 Task: Check the percentage active listings of dock in the last 1 year.
Action: Mouse moved to (813, 197)
Screenshot: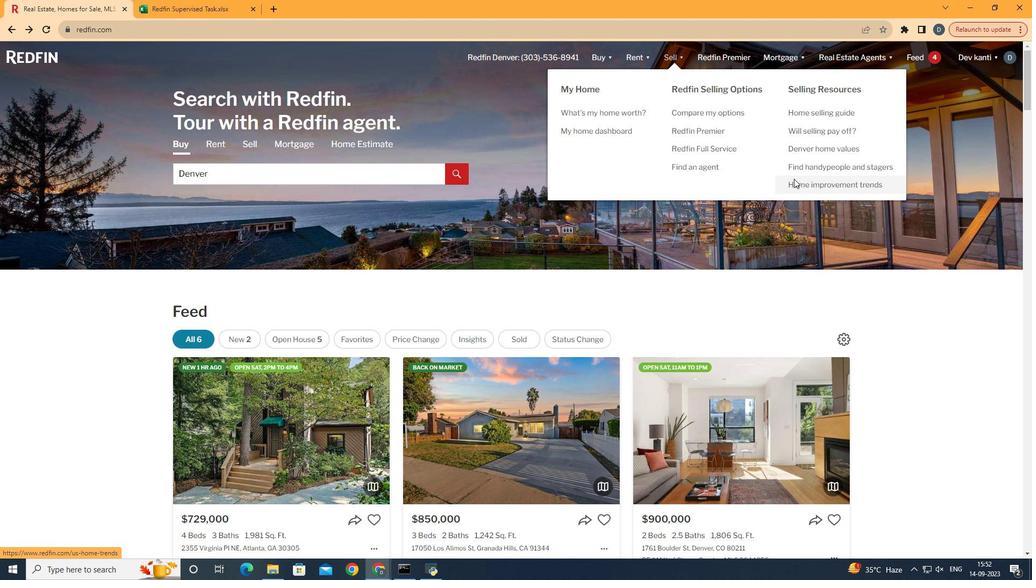 
Action: Mouse pressed left at (813, 197)
Screenshot: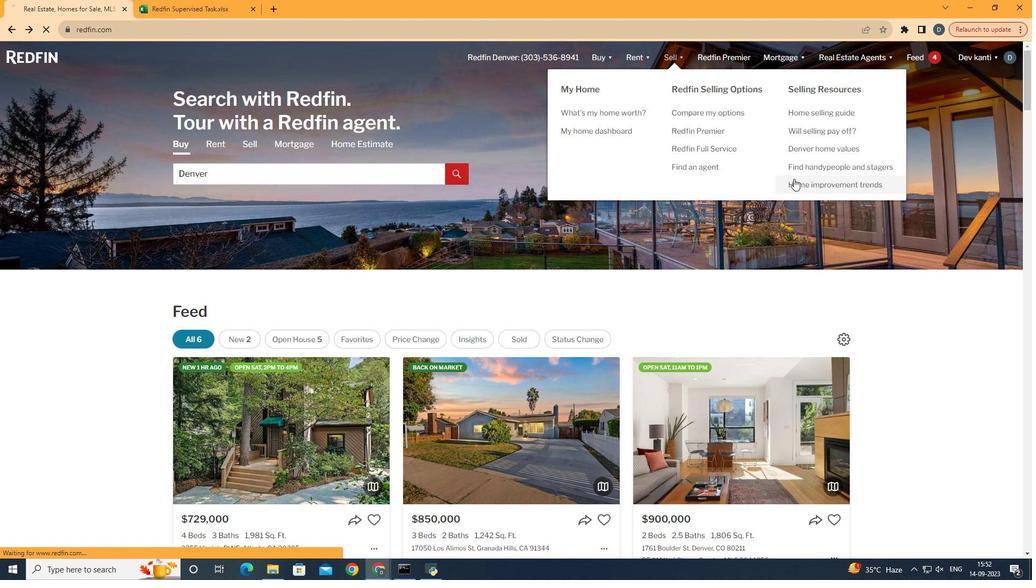 
Action: Mouse moved to (273, 232)
Screenshot: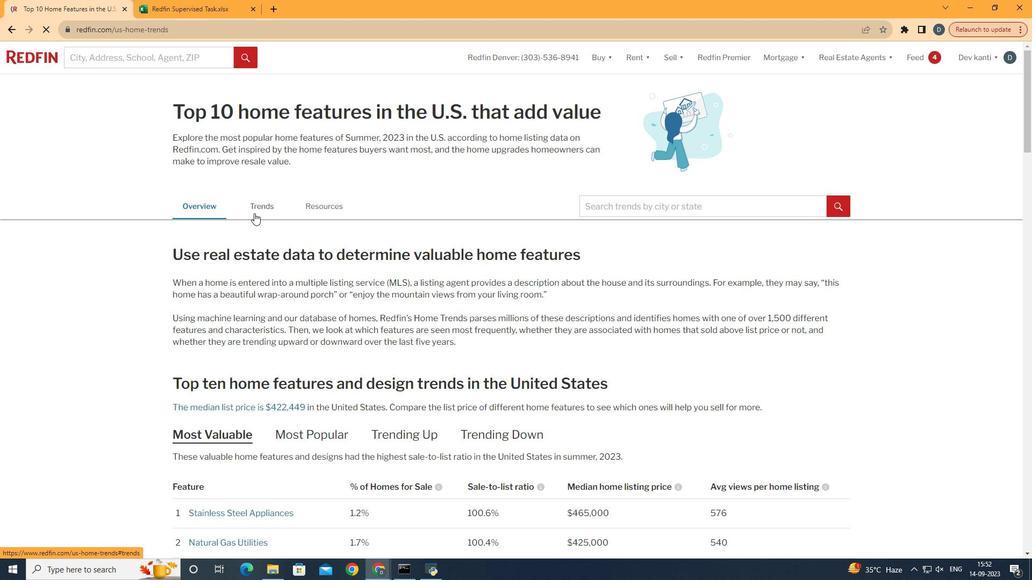 
Action: Mouse pressed left at (273, 232)
Screenshot: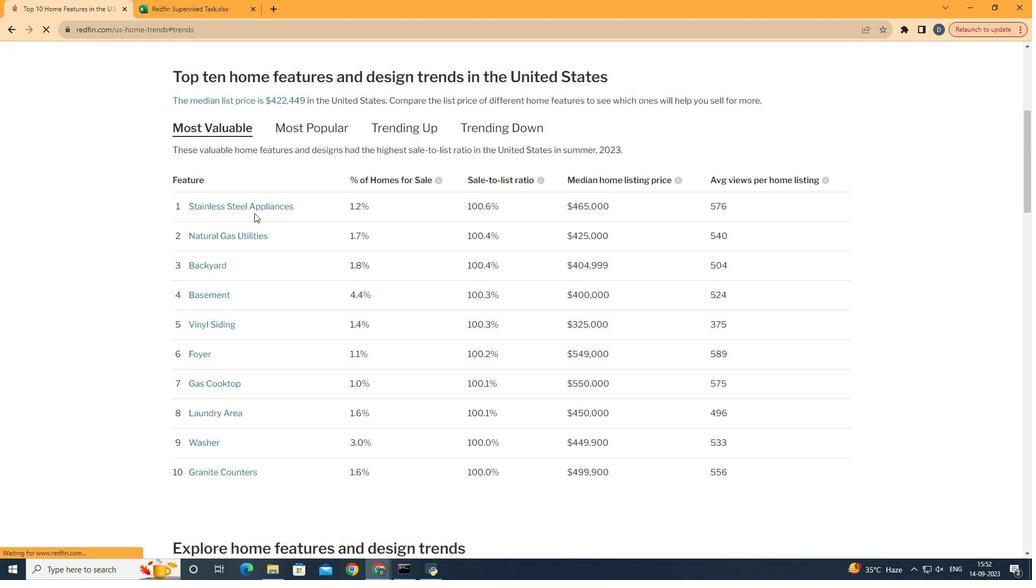
Action: Mouse moved to (381, 301)
Screenshot: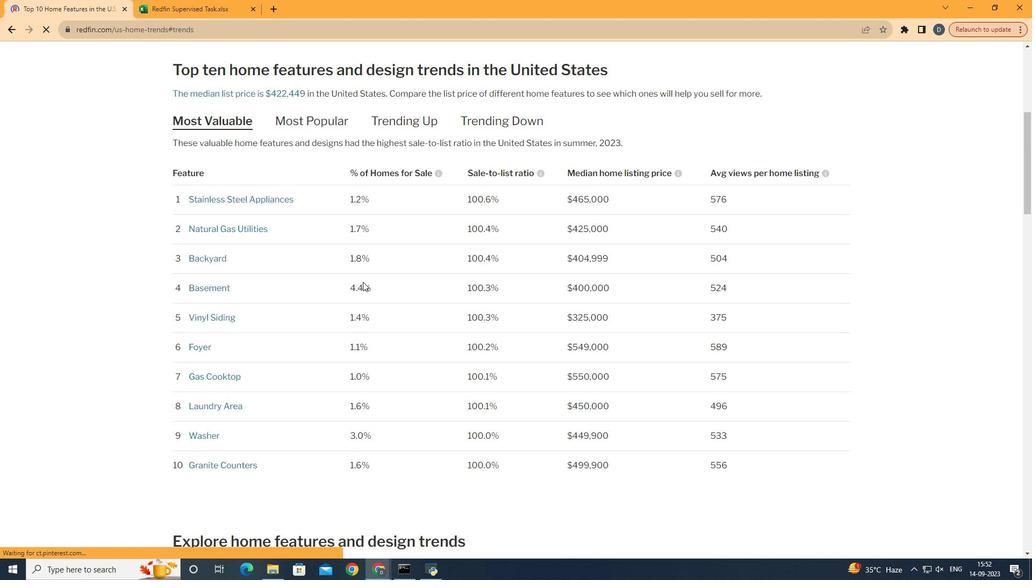
Action: Mouse scrolled (381, 300) with delta (0, 0)
Screenshot: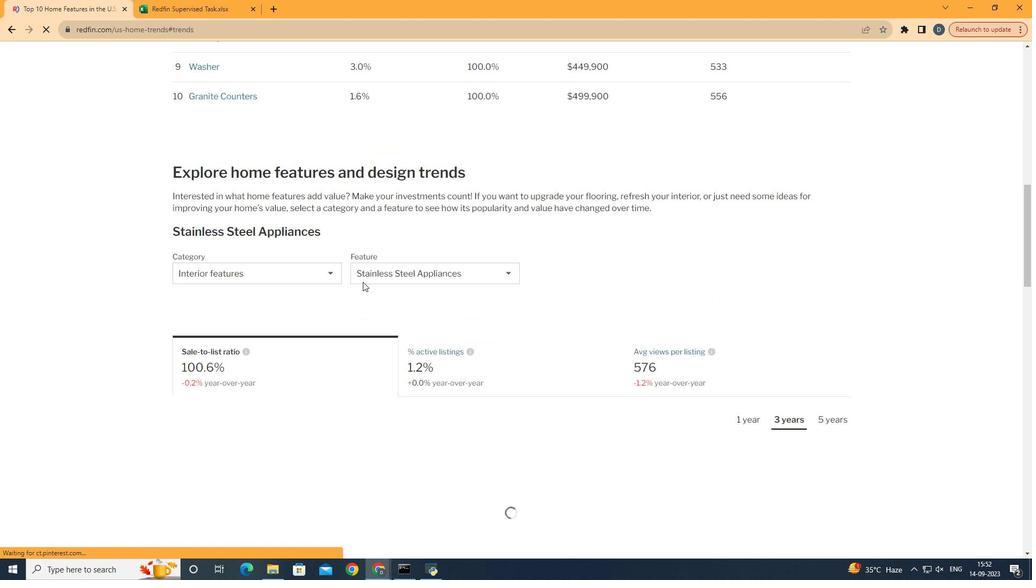
Action: Mouse scrolled (381, 300) with delta (0, 0)
Screenshot: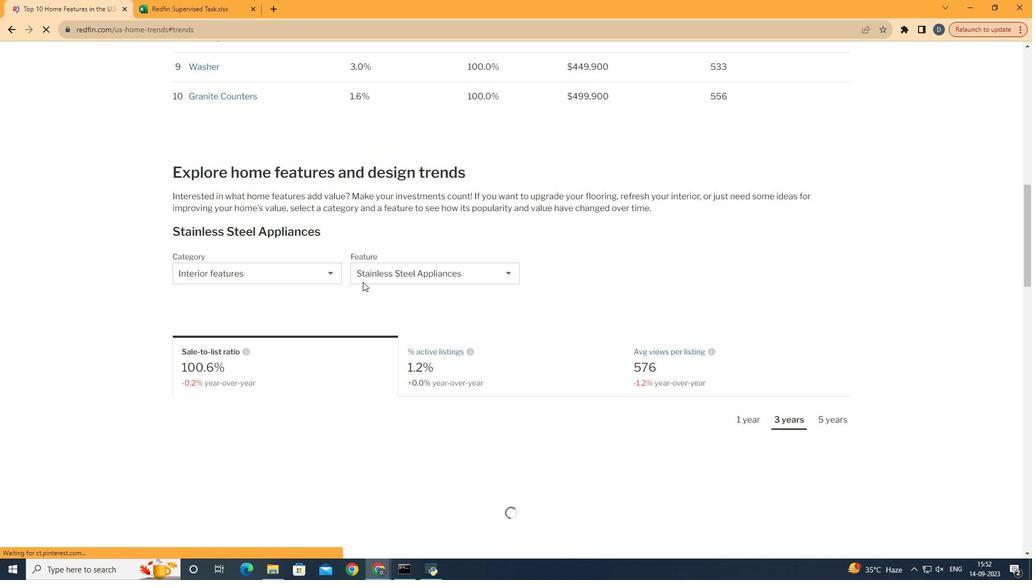 
Action: Mouse scrolled (381, 300) with delta (0, 0)
Screenshot: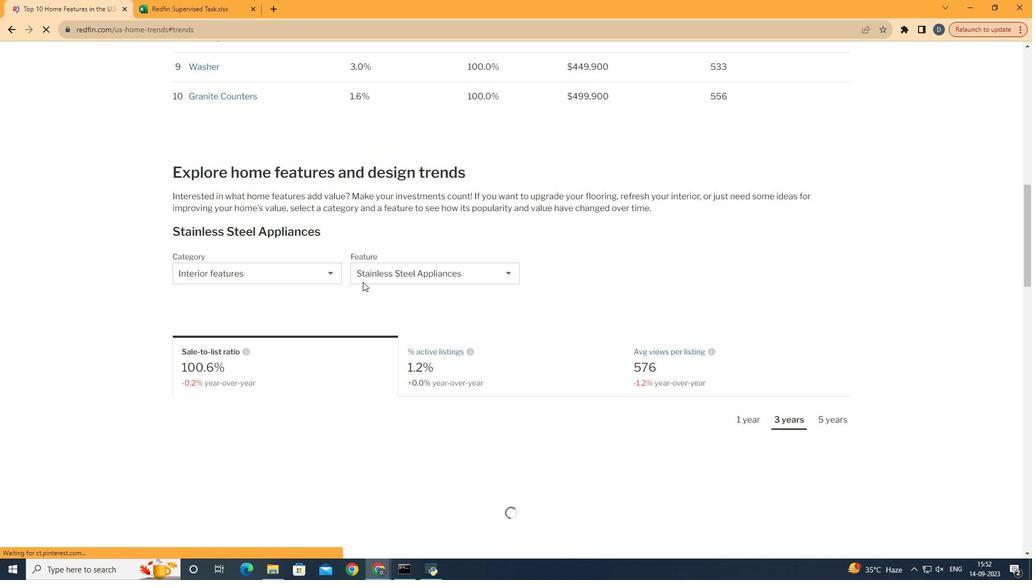 
Action: Mouse scrolled (381, 300) with delta (0, 0)
Screenshot: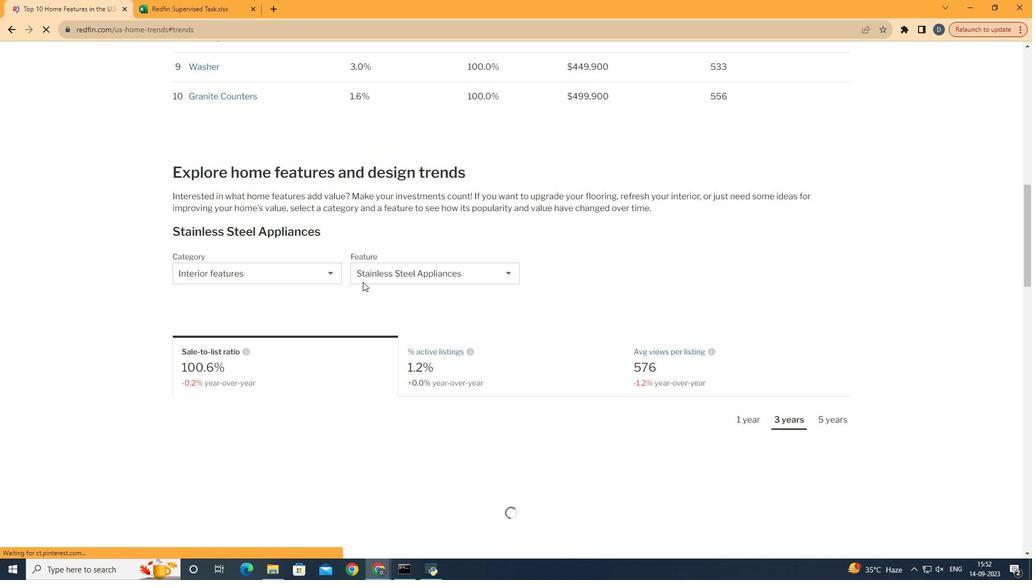 
Action: Mouse scrolled (381, 300) with delta (0, 0)
Screenshot: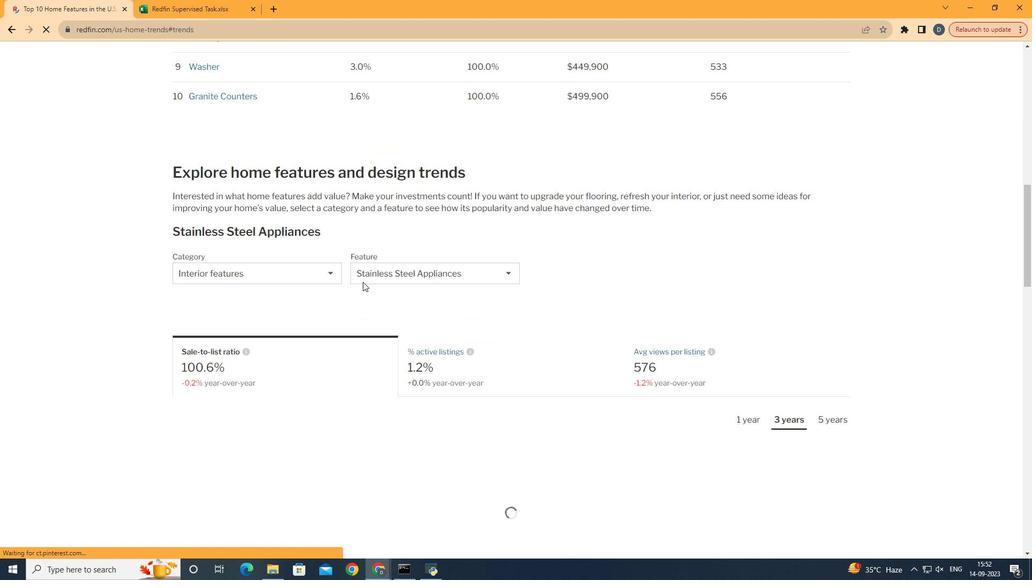 
Action: Mouse scrolled (381, 300) with delta (0, 0)
Screenshot: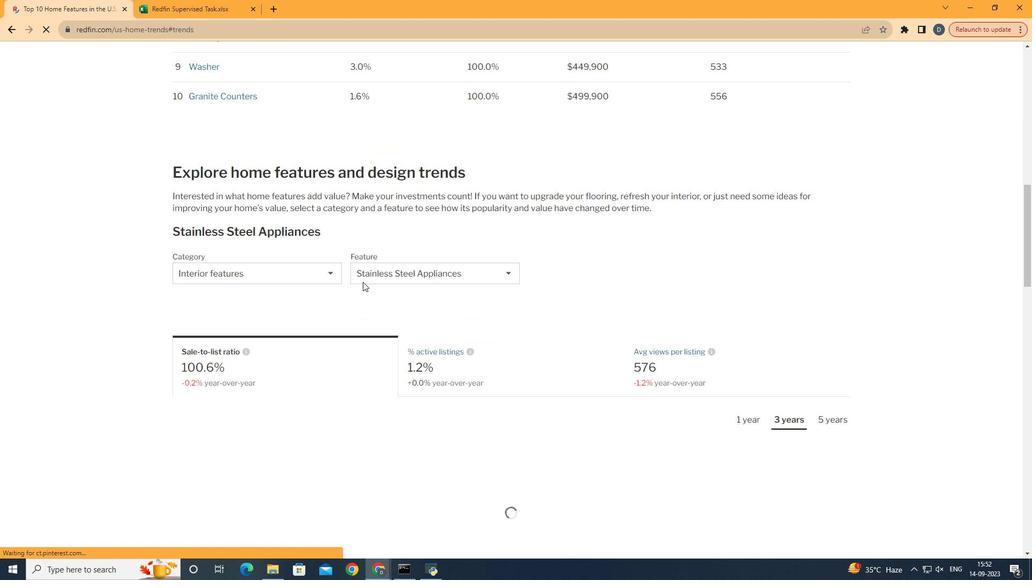 
Action: Mouse scrolled (381, 300) with delta (0, 0)
Screenshot: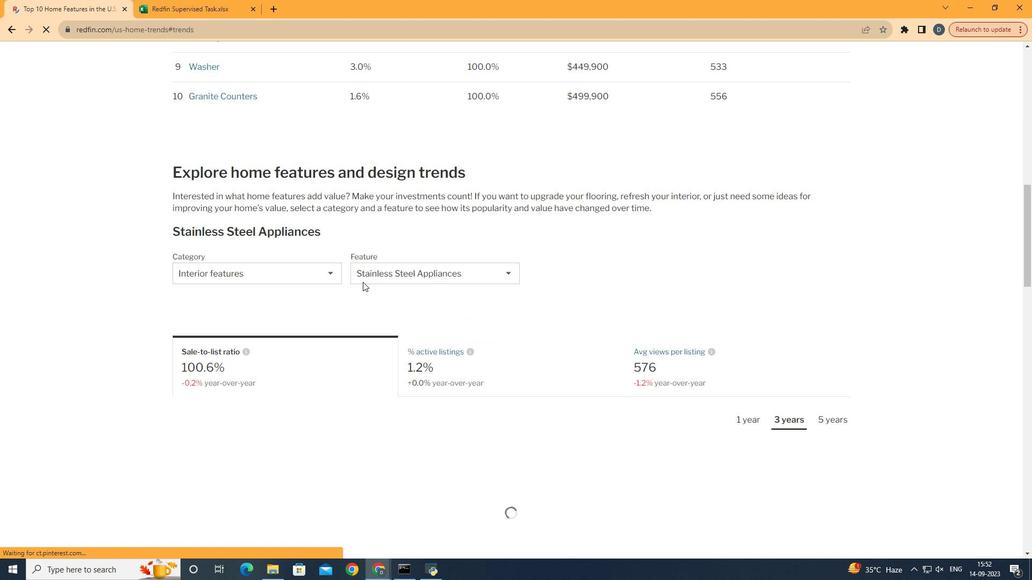 
Action: Mouse moved to (353, 300)
Screenshot: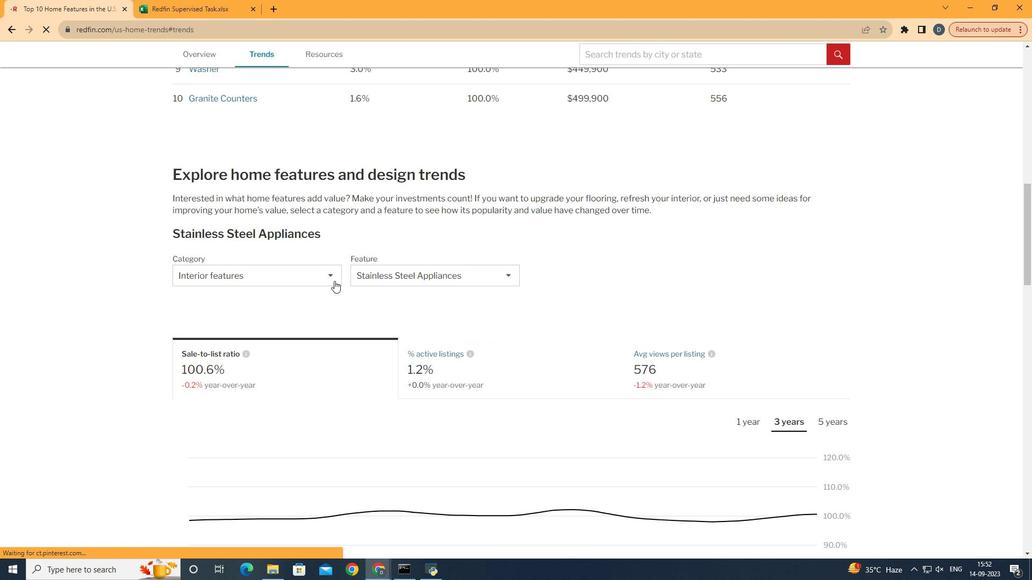 
Action: Mouse scrolled (353, 299) with delta (0, 0)
Screenshot: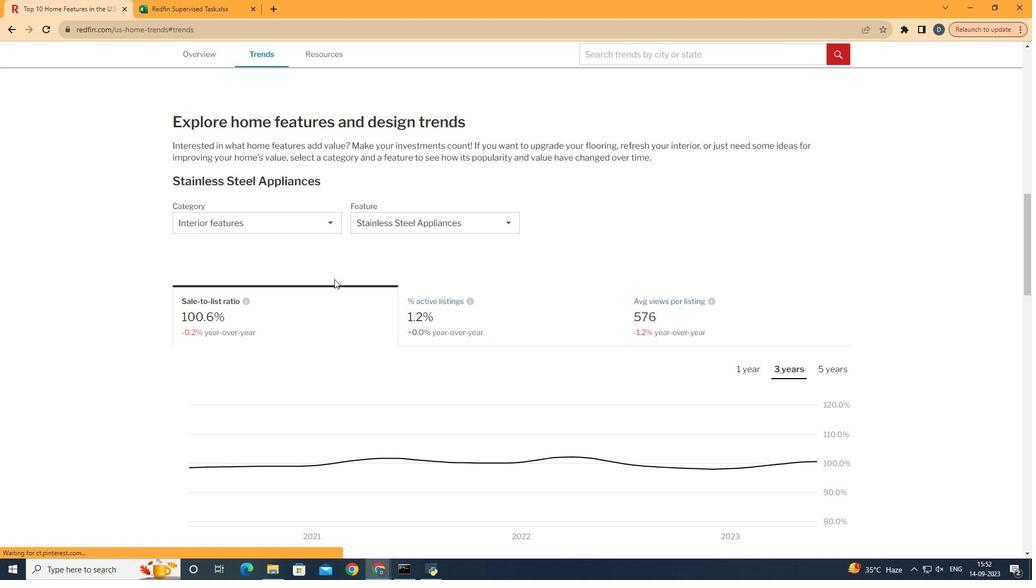
Action: Mouse moved to (346, 288)
Screenshot: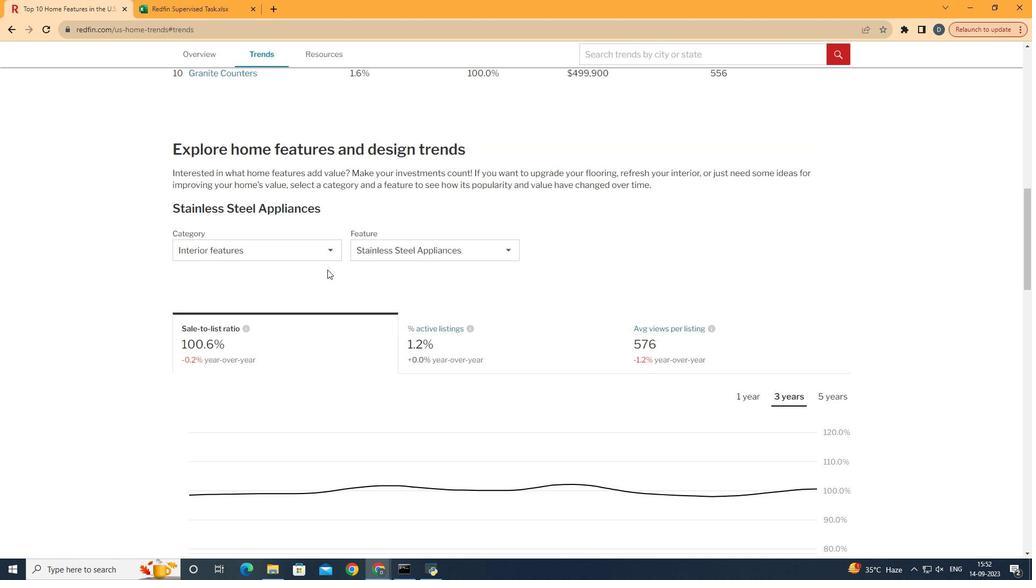 
Action: Mouse scrolled (346, 288) with delta (0, 0)
Screenshot: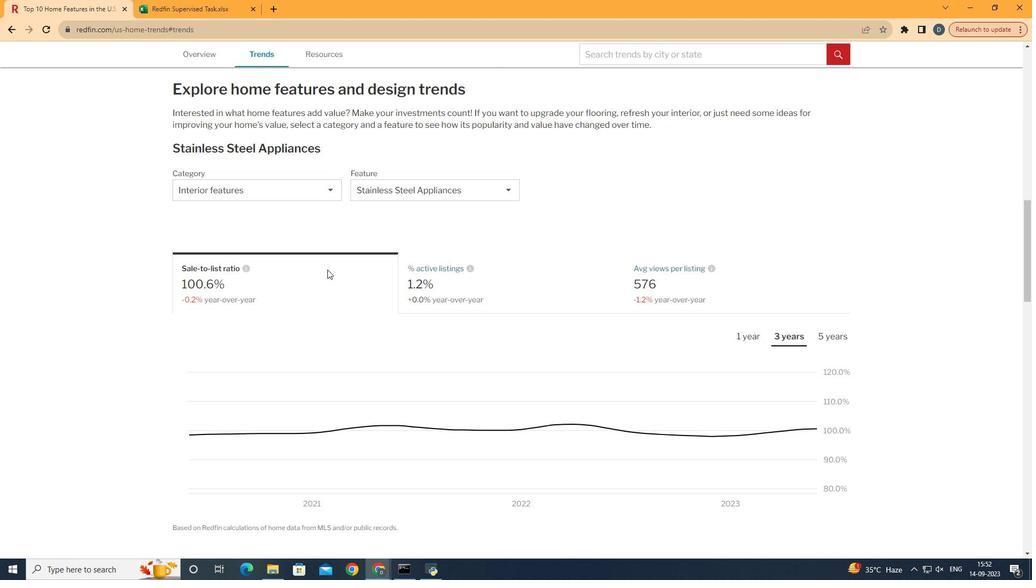 
Action: Mouse scrolled (346, 288) with delta (0, 0)
Screenshot: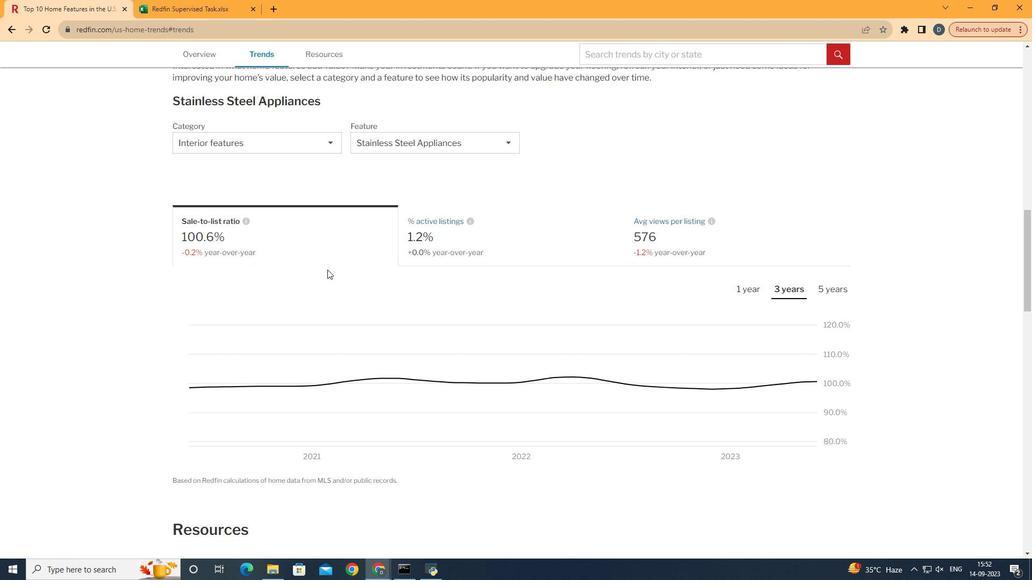 
Action: Mouse moved to (347, 166)
Screenshot: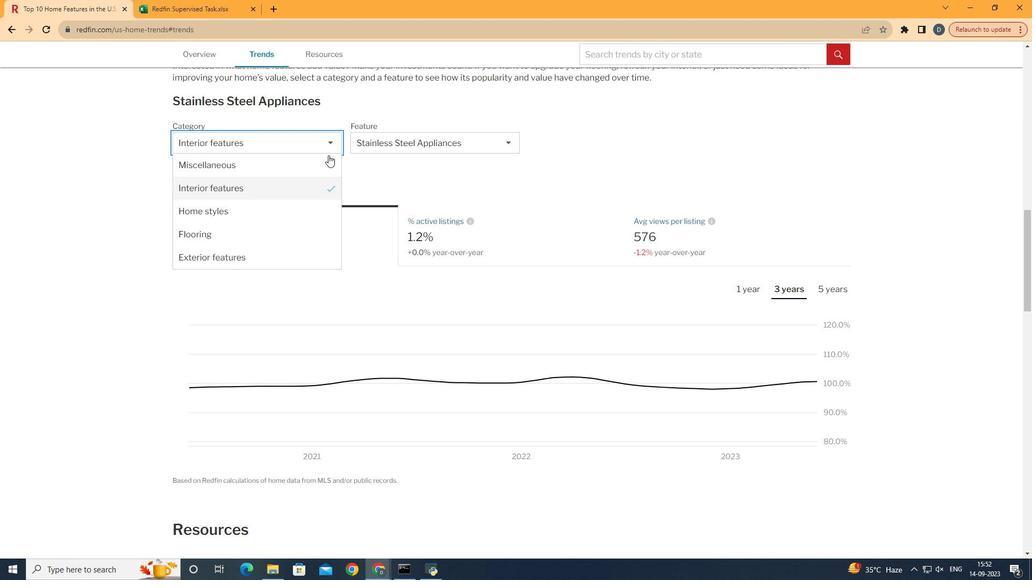 
Action: Mouse pressed left at (347, 166)
Screenshot: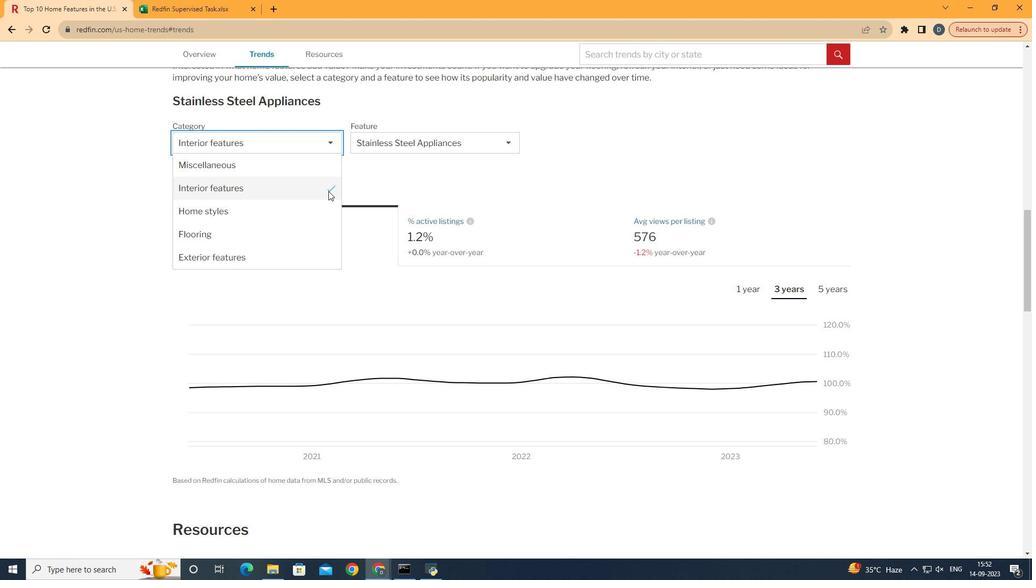 
Action: Mouse moved to (342, 274)
Screenshot: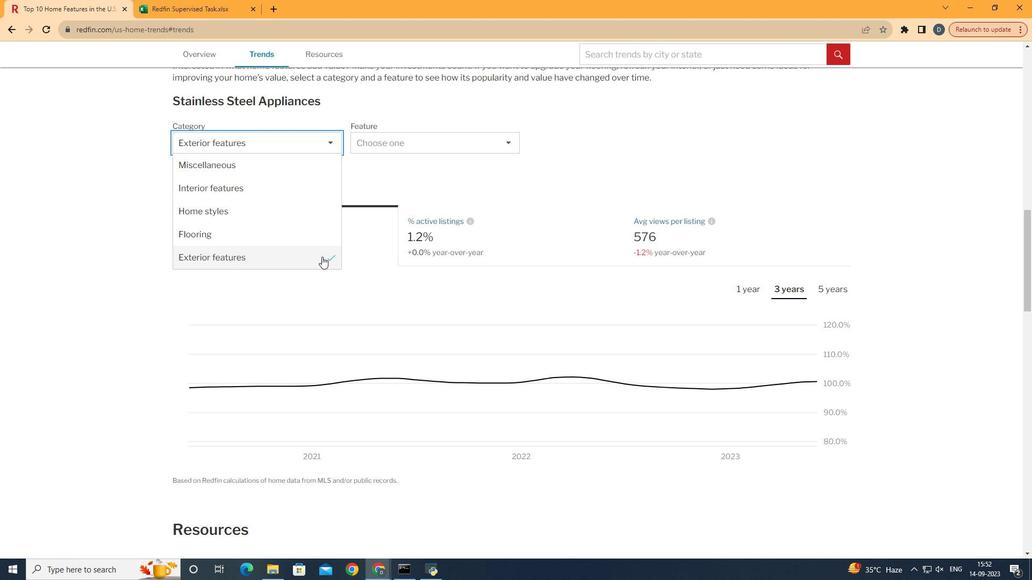 
Action: Mouse pressed left at (342, 274)
Screenshot: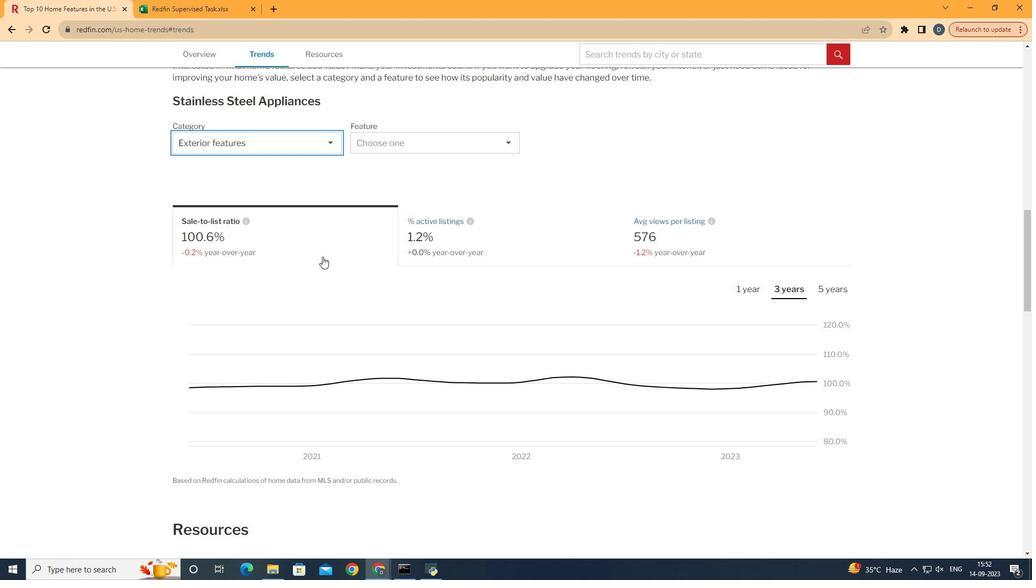 
Action: Mouse moved to (431, 172)
Screenshot: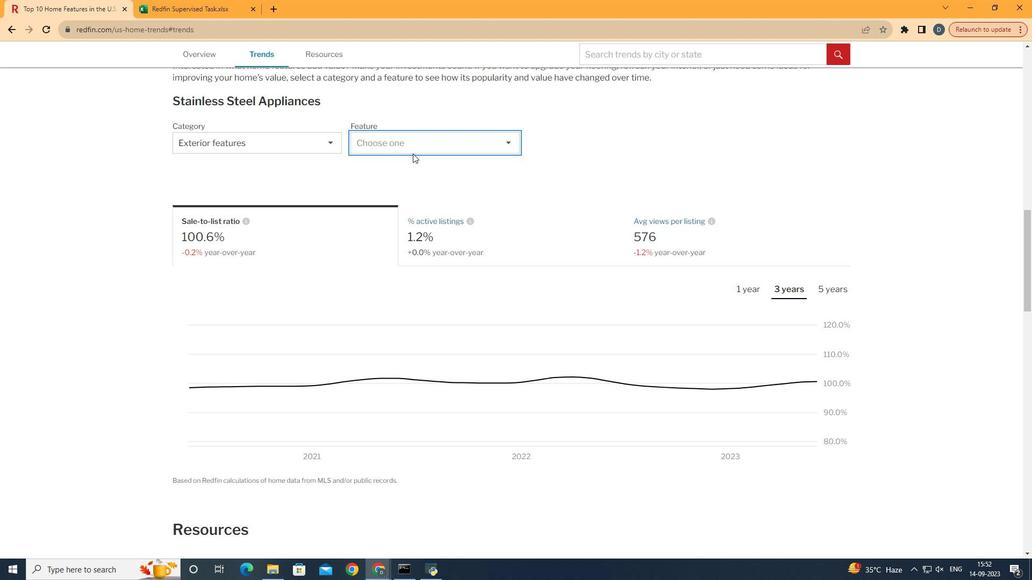 
Action: Mouse pressed left at (431, 172)
Screenshot: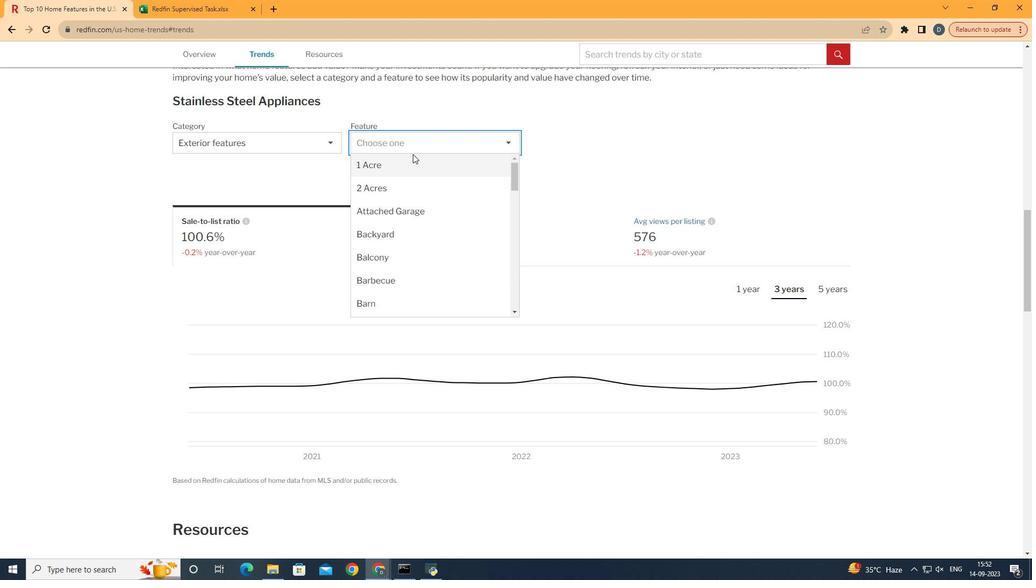 
Action: Mouse moved to (453, 258)
Screenshot: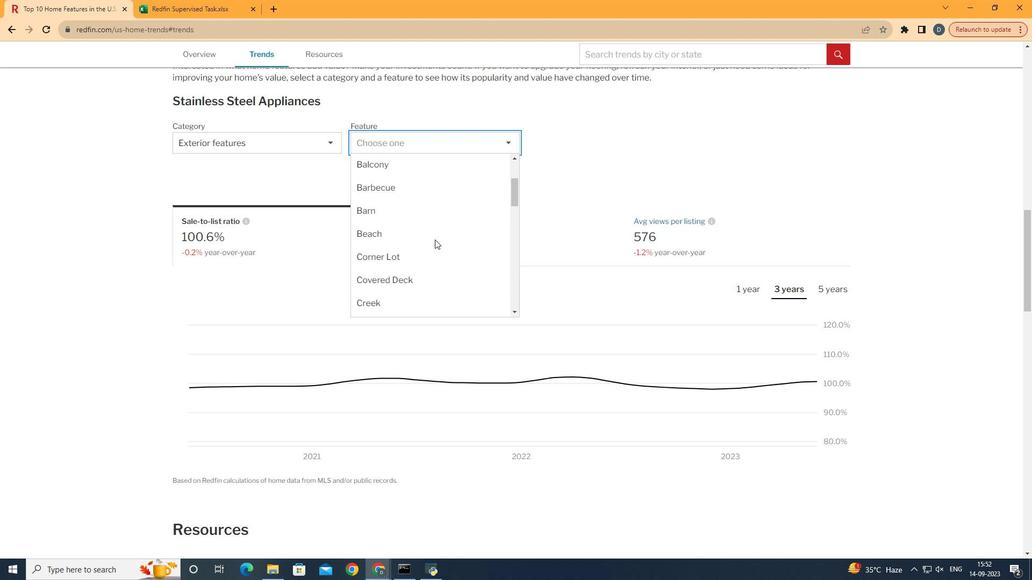 
Action: Mouse scrolled (453, 258) with delta (0, 0)
Screenshot: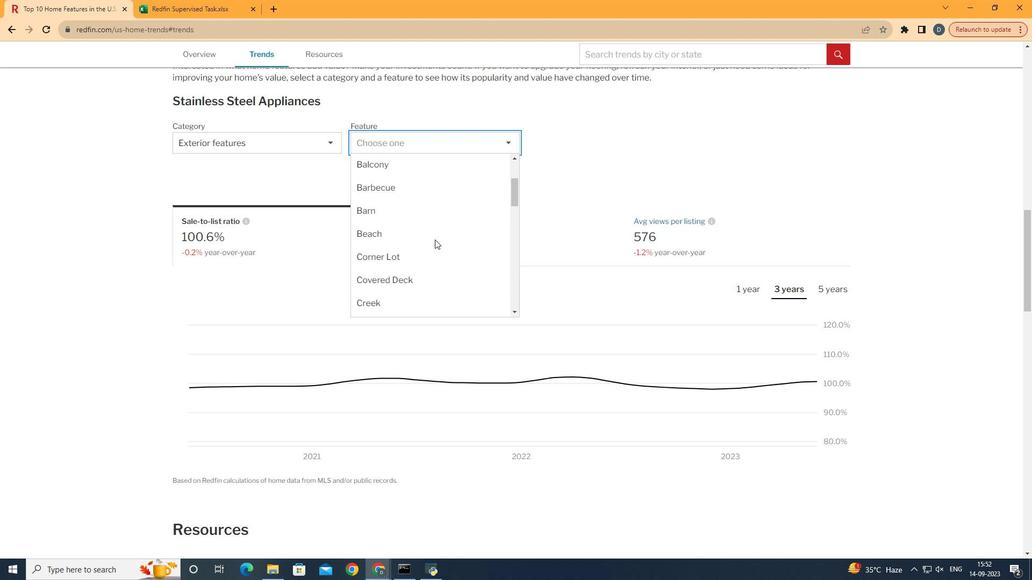 
Action: Mouse scrolled (453, 258) with delta (0, 0)
Screenshot: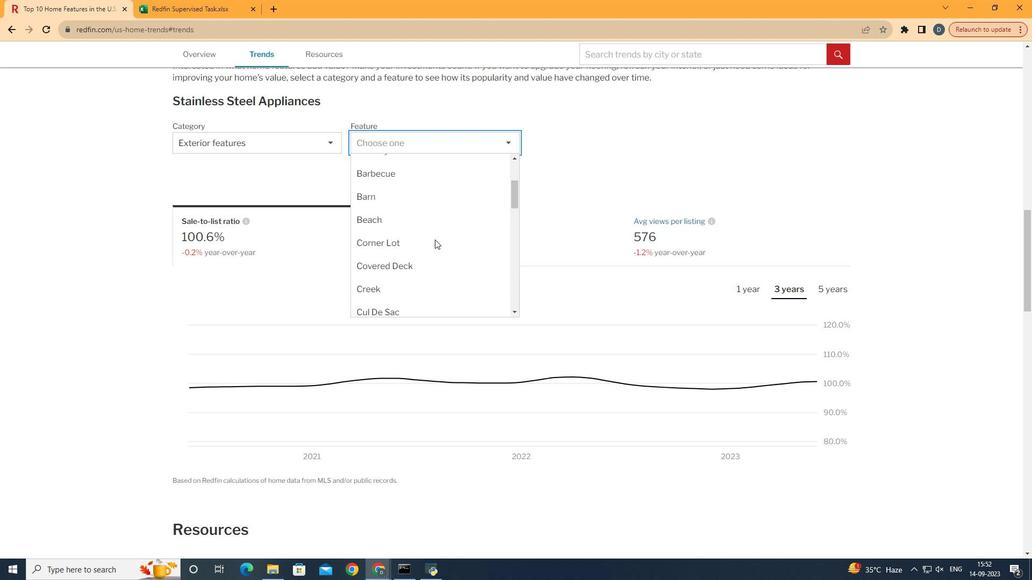 
Action: Mouse scrolled (453, 258) with delta (0, 0)
Screenshot: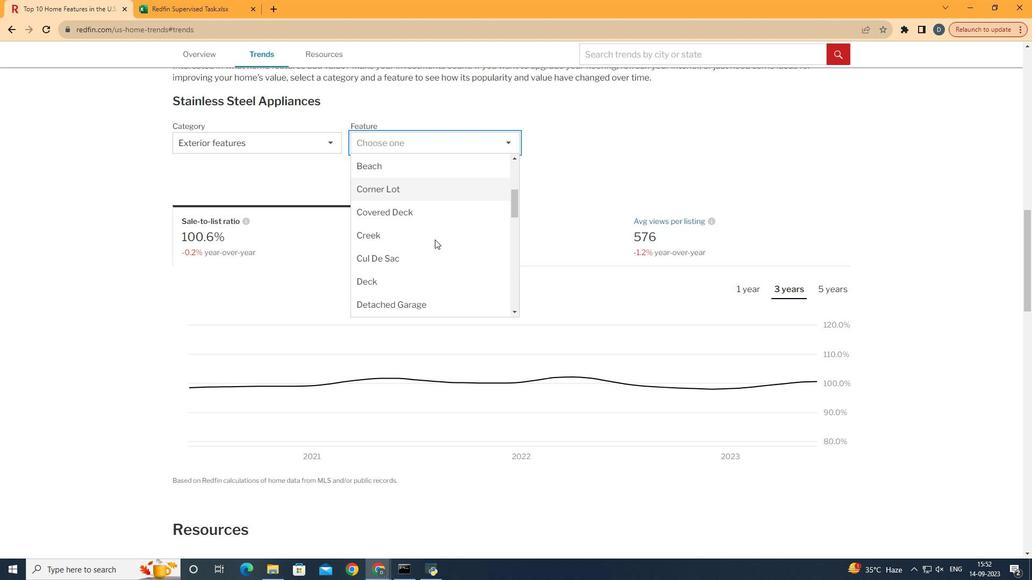 
Action: Mouse moved to (445, 295)
Screenshot: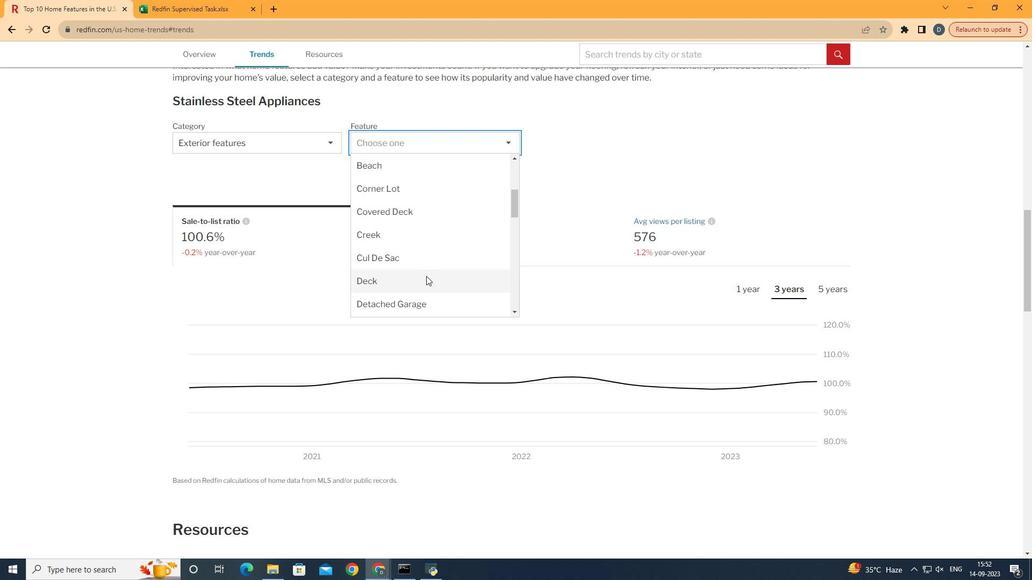 
Action: Mouse scrolled (445, 294) with delta (0, 0)
Screenshot: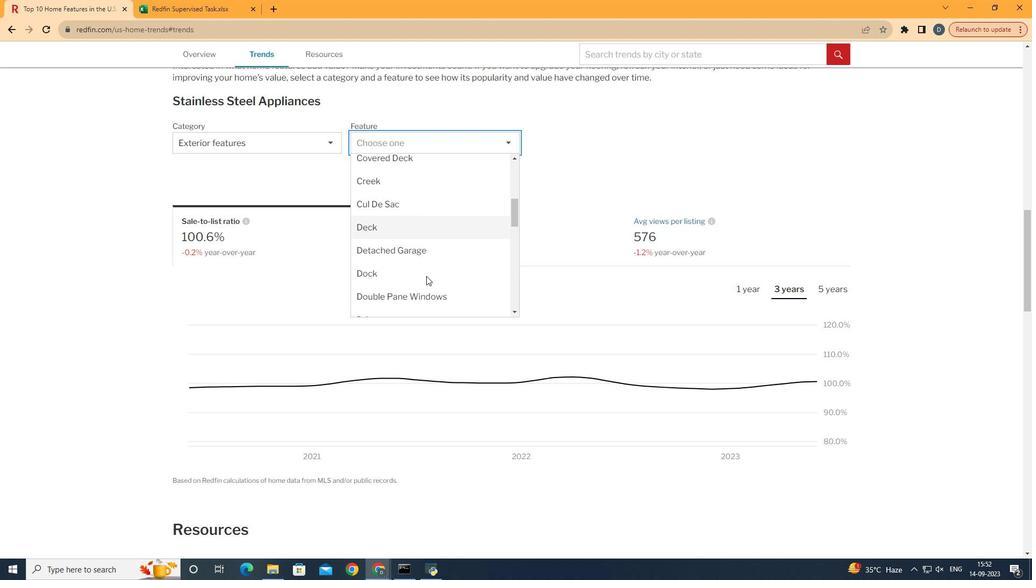 
Action: Mouse moved to (443, 289)
Screenshot: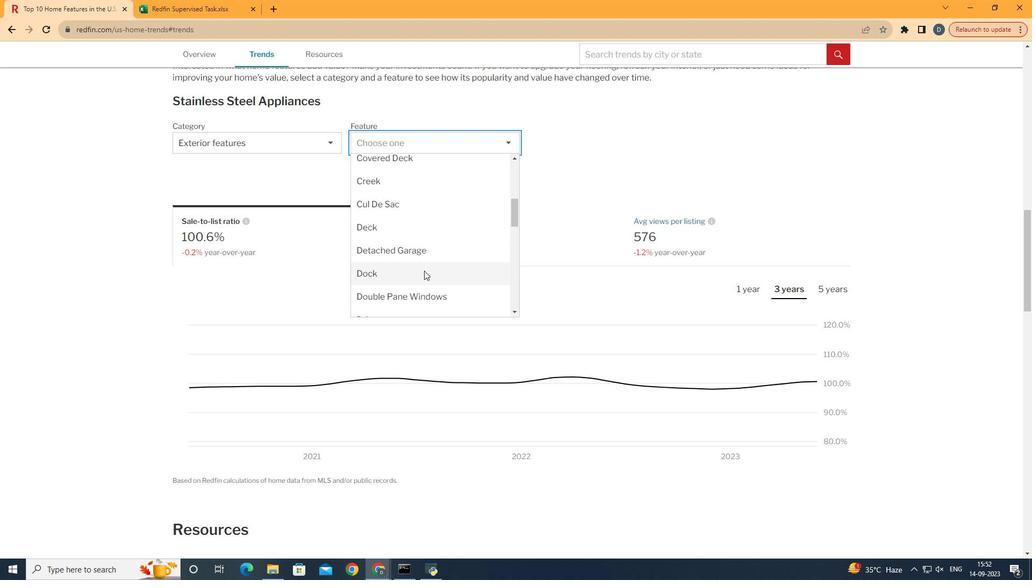 
Action: Mouse pressed left at (443, 289)
Screenshot: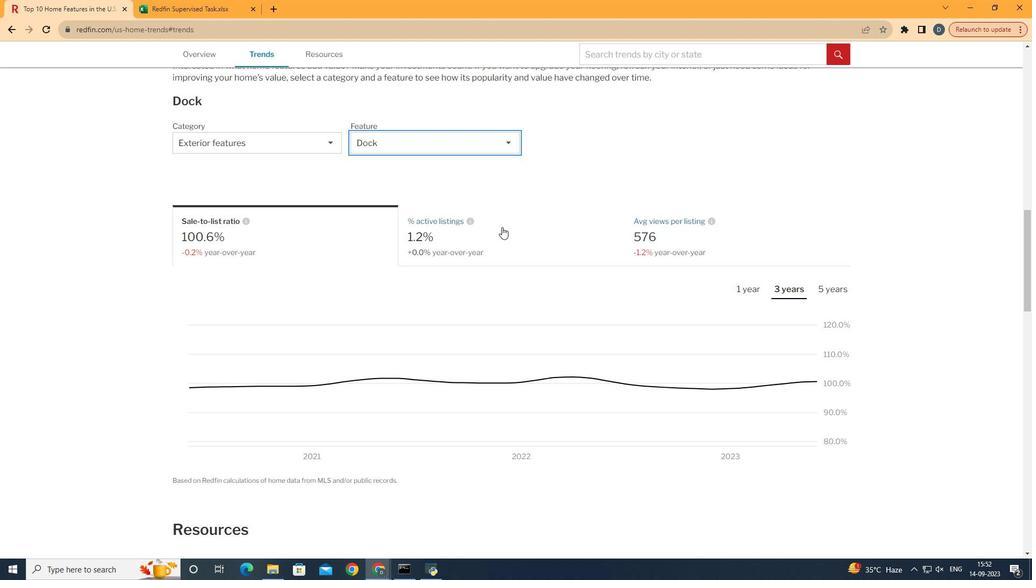 
Action: Mouse moved to (564, 246)
Screenshot: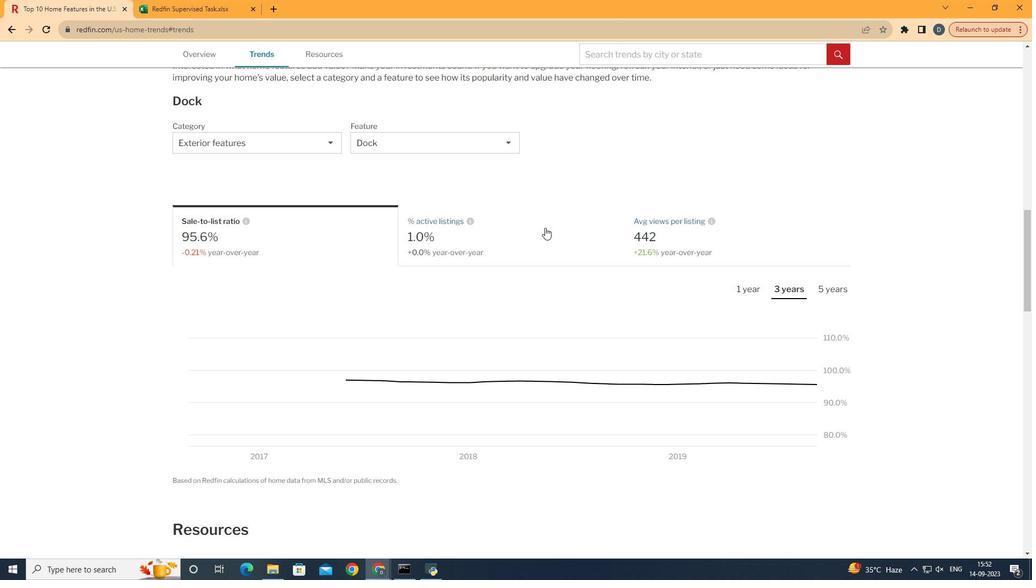 
Action: Mouse pressed left at (564, 246)
Screenshot: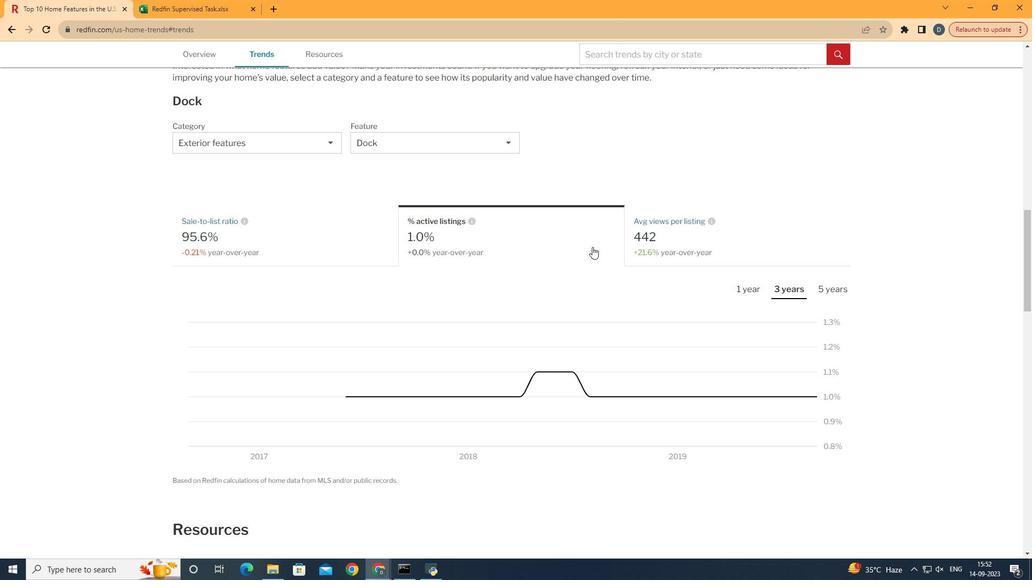 
Action: Mouse moved to (783, 313)
Screenshot: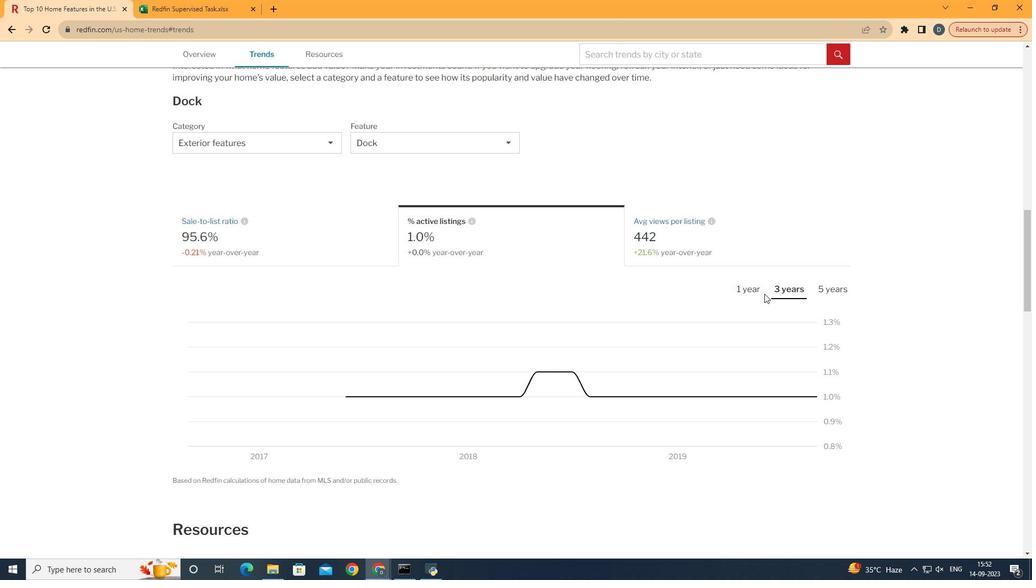 
Action: Mouse pressed left at (783, 313)
Screenshot: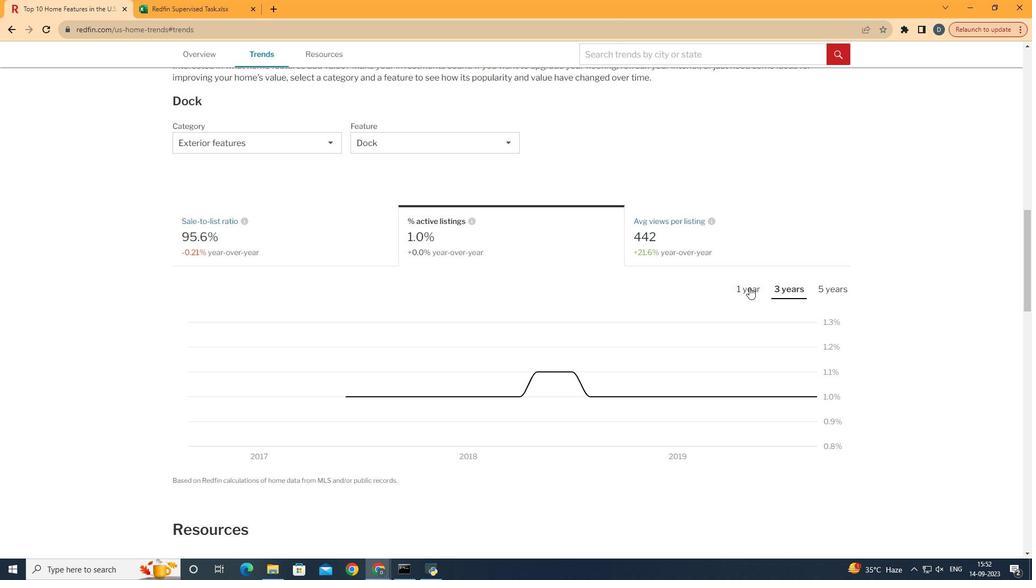 
Action: Mouse moved to (768, 306)
Screenshot: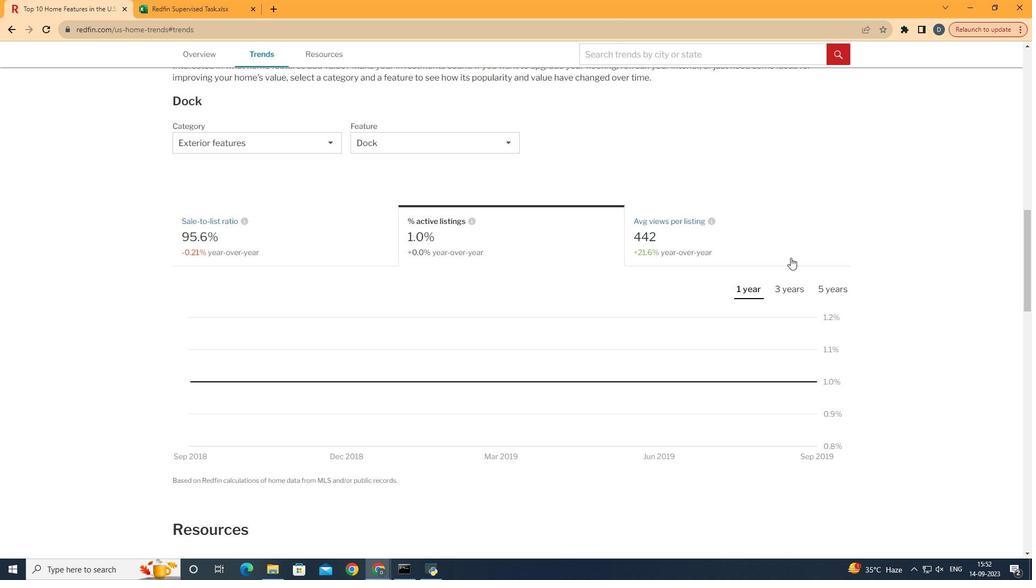 
Action: Mouse pressed left at (768, 306)
Screenshot: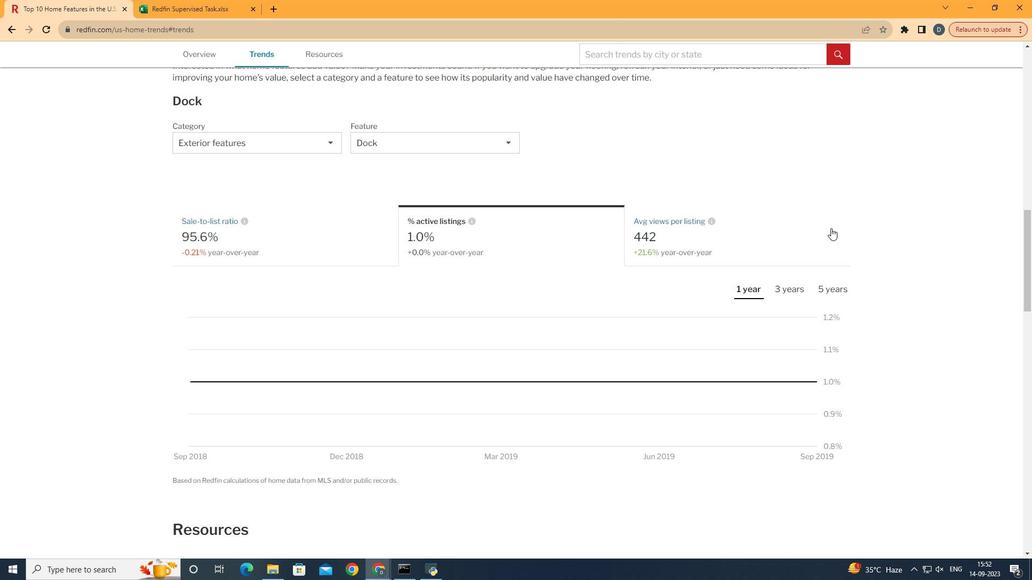 
Action: Mouse moved to (851, 246)
Screenshot: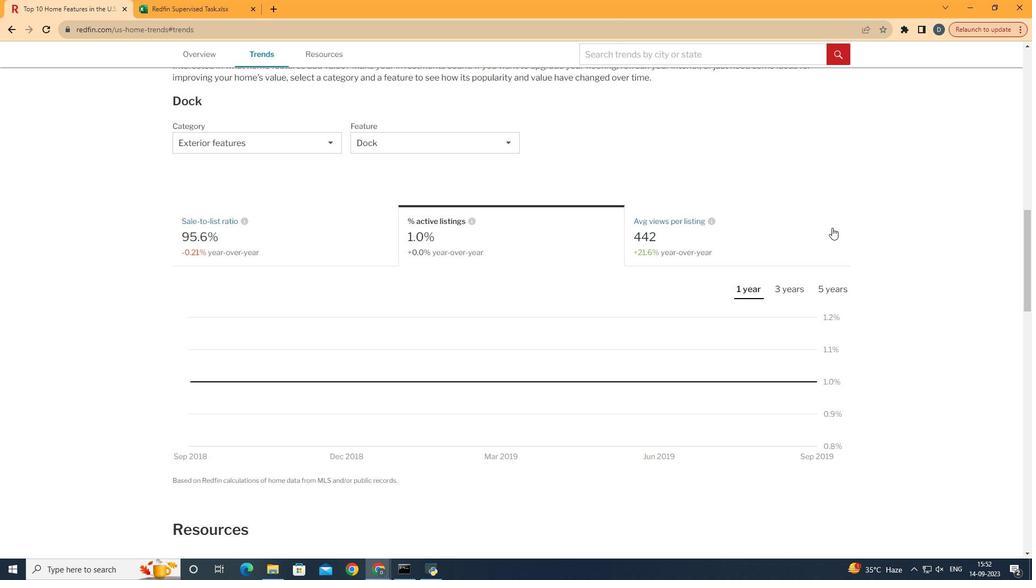 
